 Task: Create Card Card0000000224 in Board Board0000000056 in Workspace WS0000000019 in Trello. Create Card Card0000000225 in Board Board0000000057 in Workspace WS0000000019 in Trello. Create Card Card0000000226 in Board Board0000000057 in Workspace WS0000000019 in Trello. Create Card Card0000000227 in Board Board0000000057 in Workspace WS0000000019 in Trello. Create Card Card0000000228 in Board Board0000000057 in Workspace WS0000000019 in Trello
Action: Mouse moved to (470, 487)
Screenshot: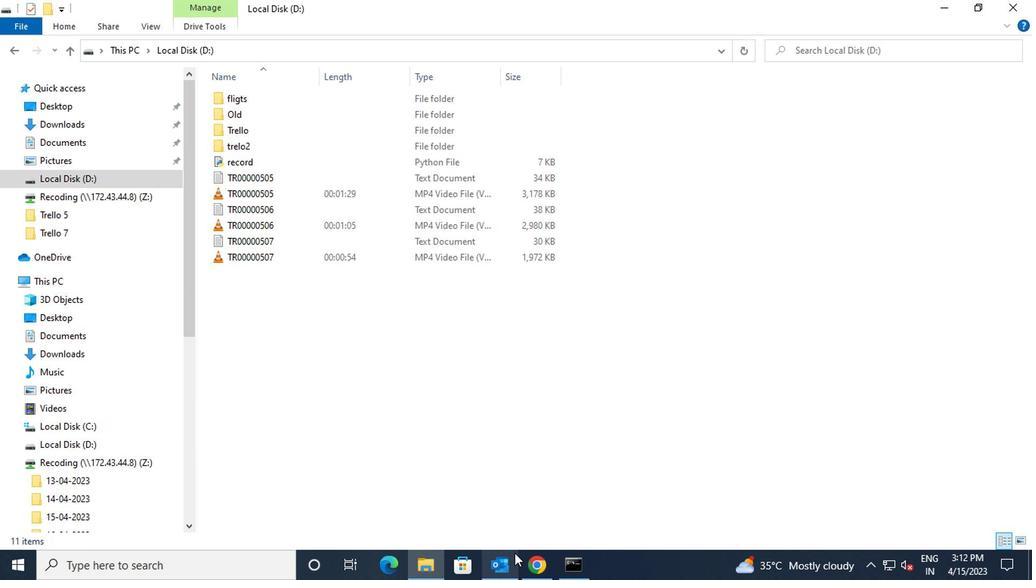 
Action: Mouse pressed left at (470, 487)
Screenshot: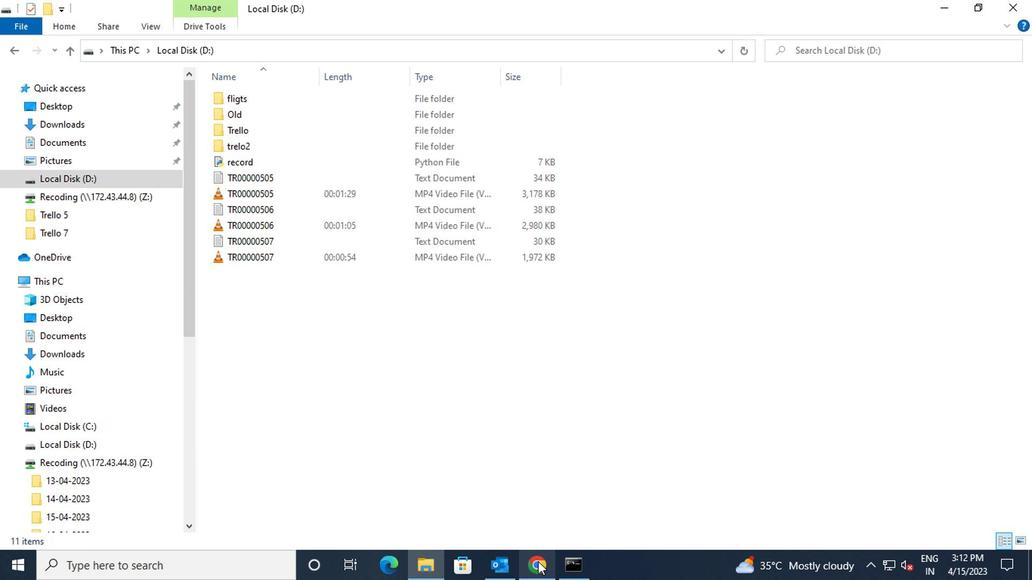 
Action: Mouse moved to (169, 345)
Screenshot: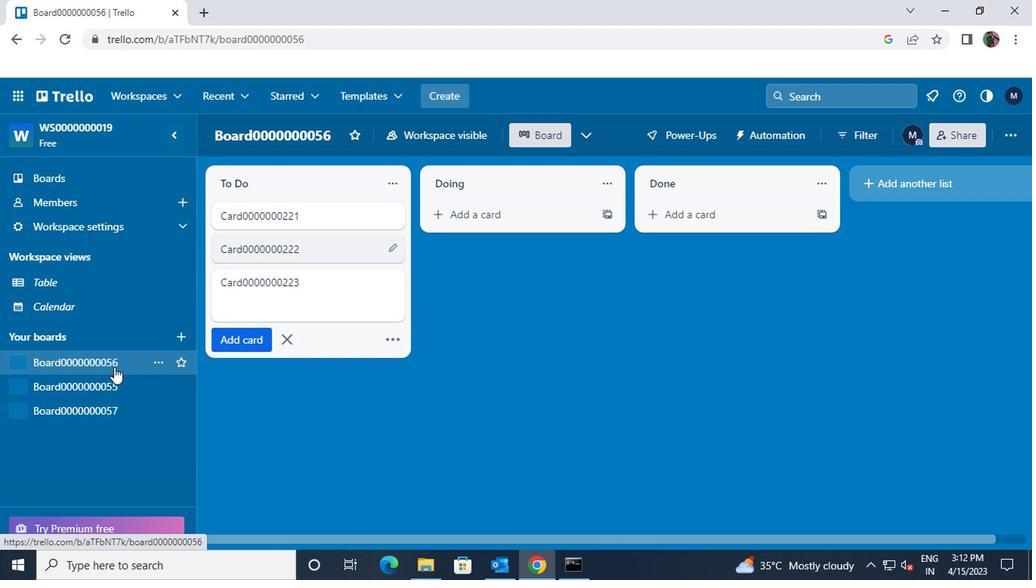 
Action: Mouse pressed left at (169, 345)
Screenshot: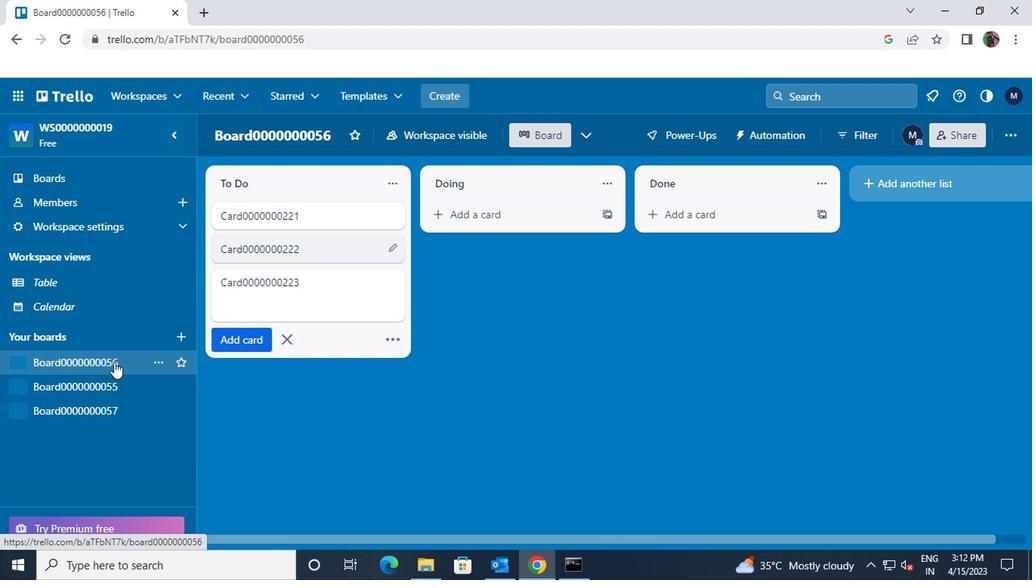 
Action: Mouse moved to (247, 311)
Screenshot: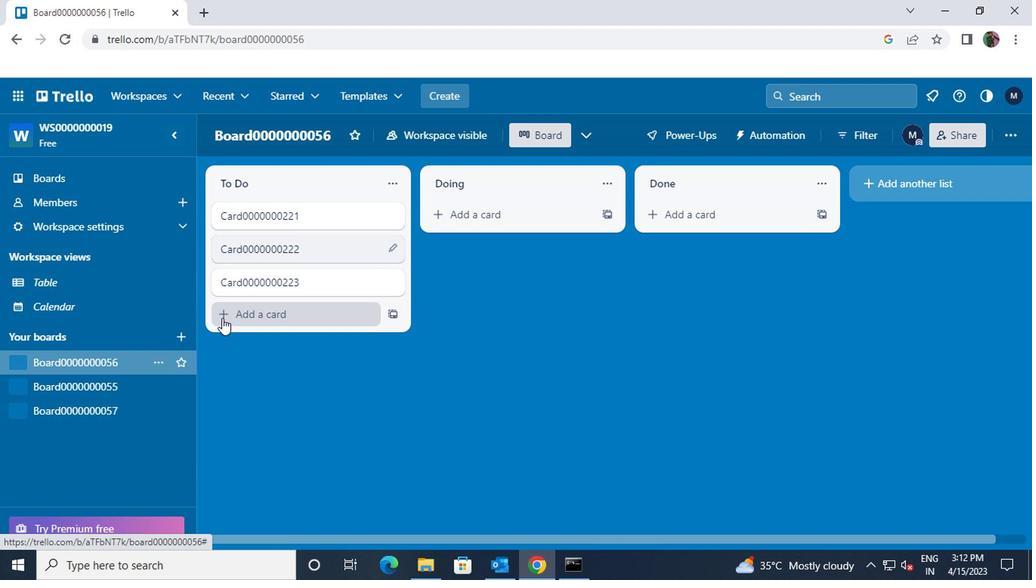 
Action: Mouse pressed left at (247, 311)
Screenshot: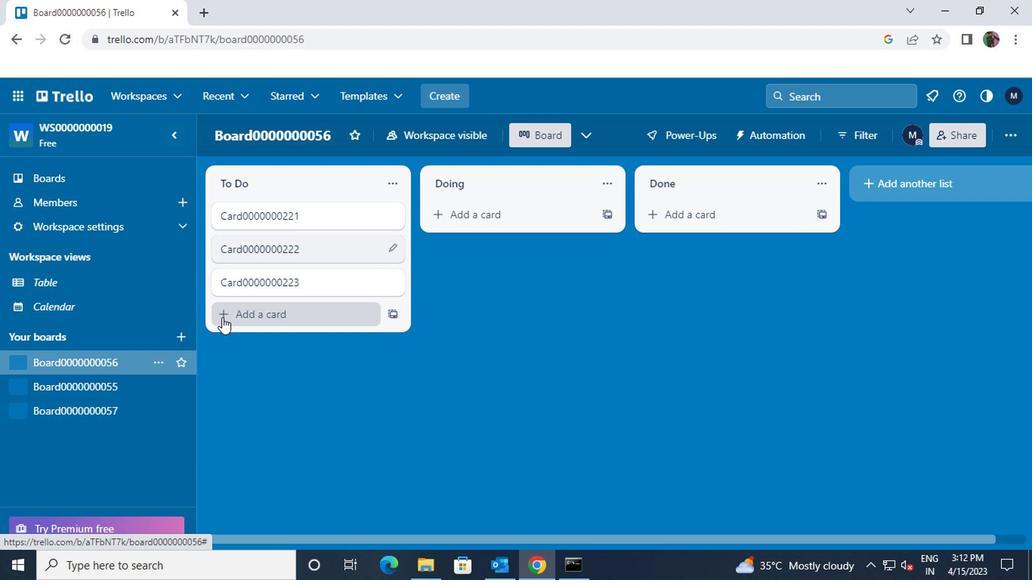 
Action: Mouse moved to (249, 309)
Screenshot: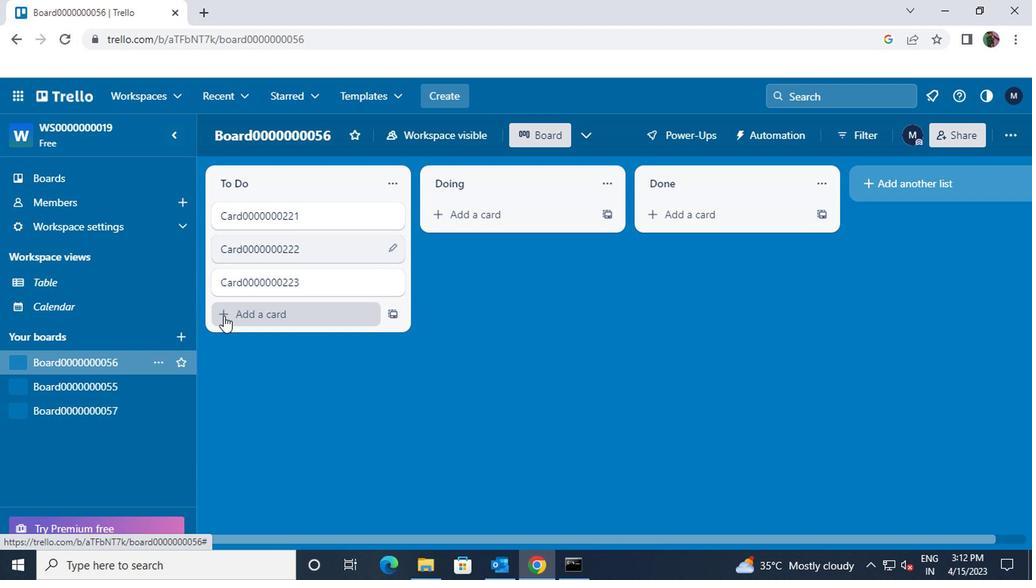 
Action: Key pressed <Key.shift><Key.shift><Key.shift><Key.shift><Key.shift><Key.shift><Key.shift><Key.shift>CARD0000000224
Screenshot: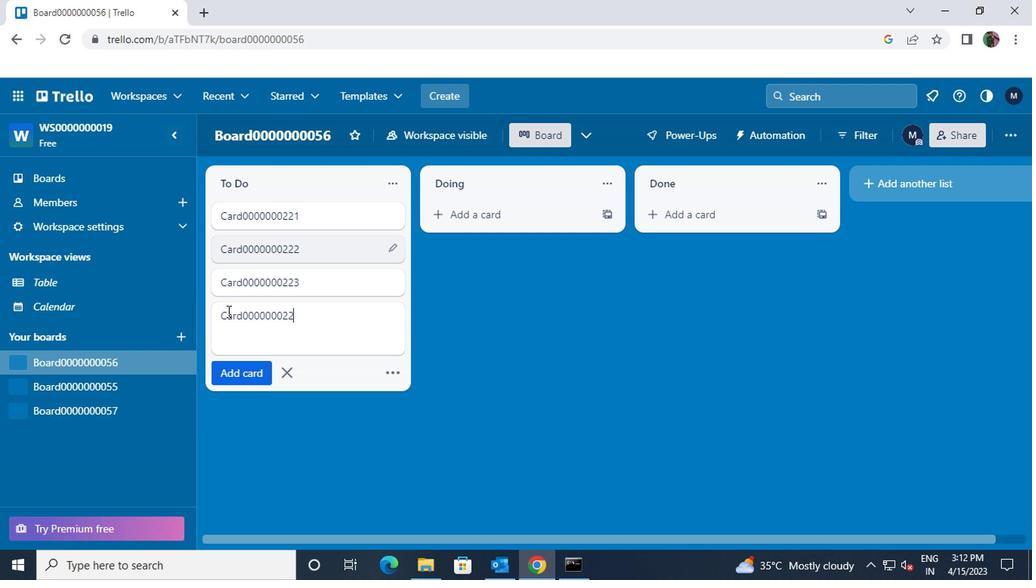 
Action: Mouse moved to (174, 376)
Screenshot: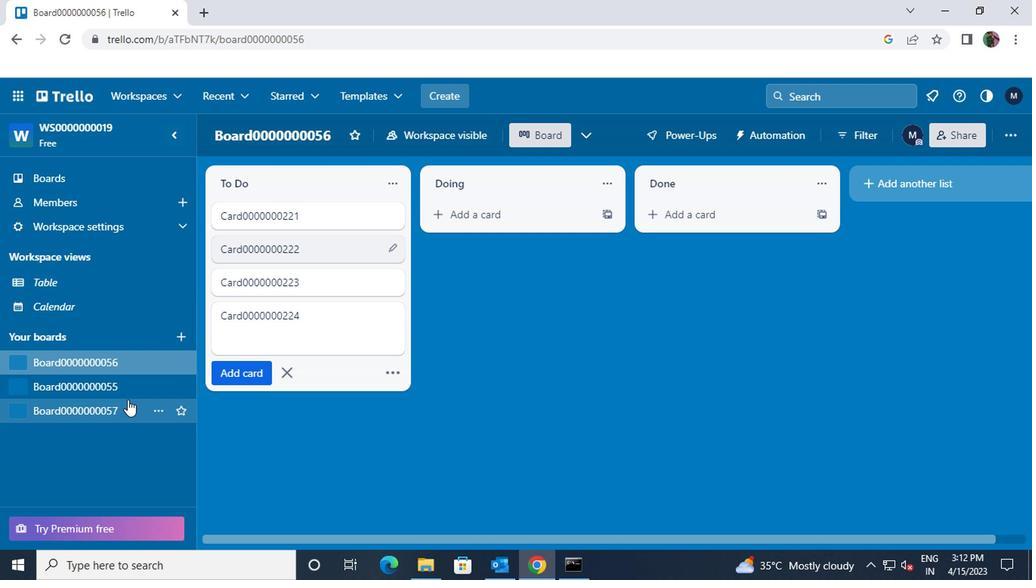 
Action: Mouse pressed left at (174, 376)
Screenshot: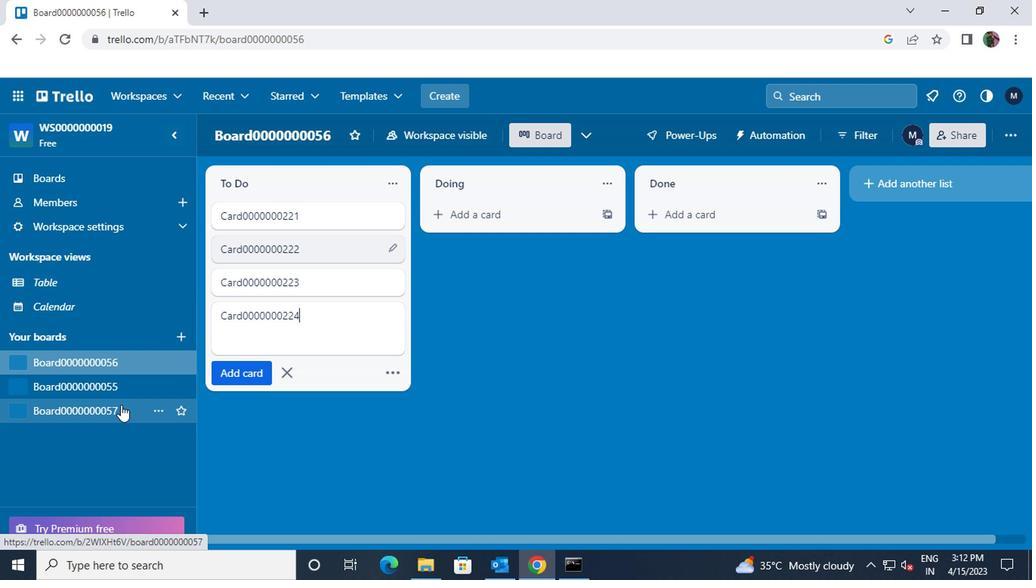 
Action: Mouse moved to (252, 242)
Screenshot: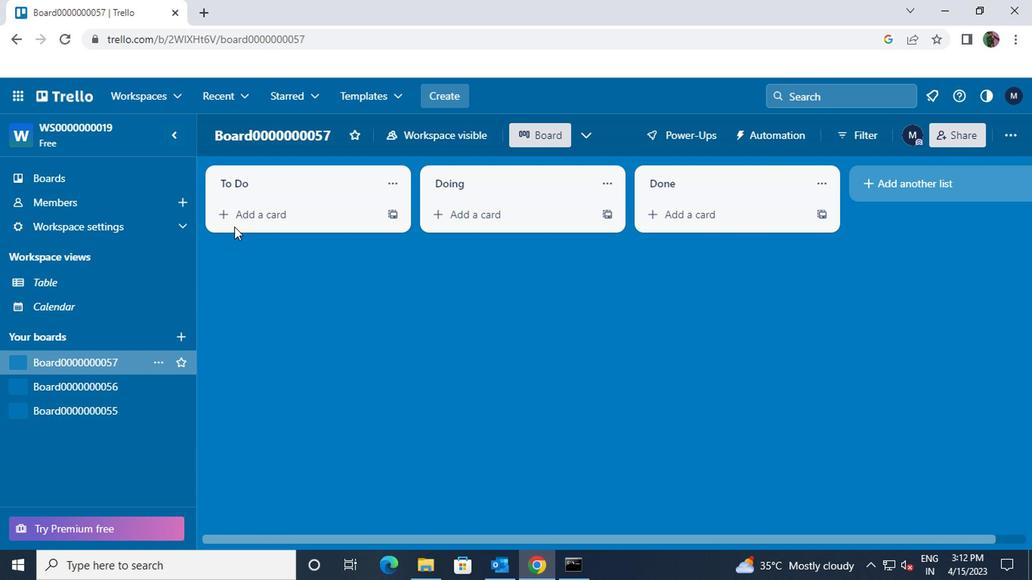 
Action: Mouse pressed left at (252, 242)
Screenshot: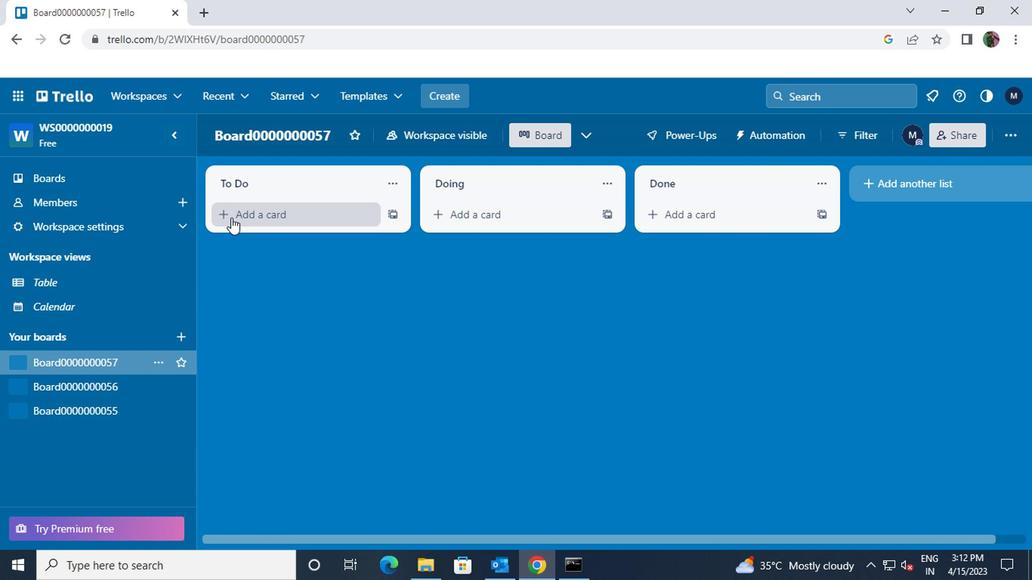
Action: Key pressed <Key.shift>CARD0000000225
Screenshot: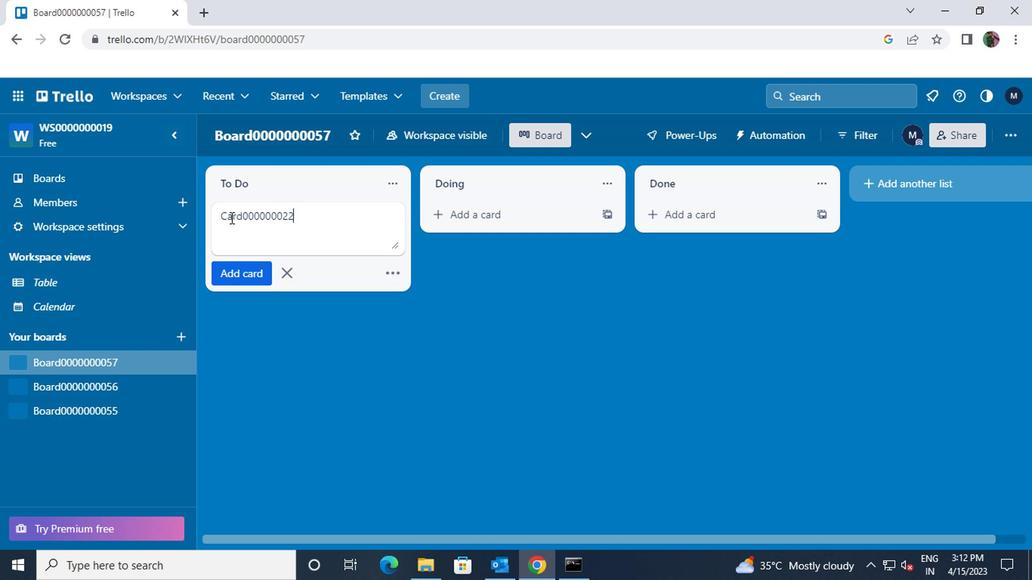 
Action: Mouse moved to (253, 284)
Screenshot: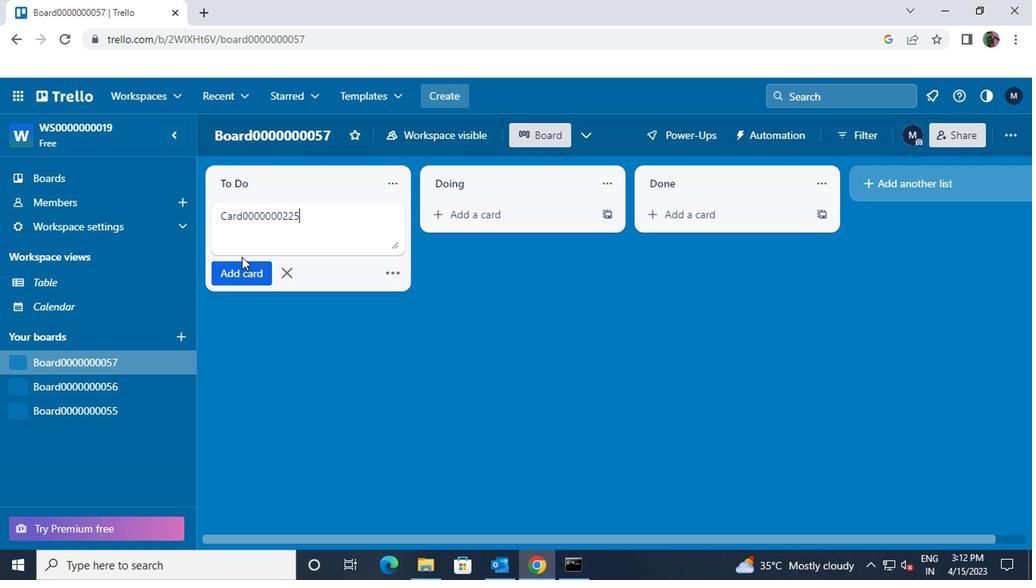 
Action: Mouse pressed left at (253, 284)
Screenshot: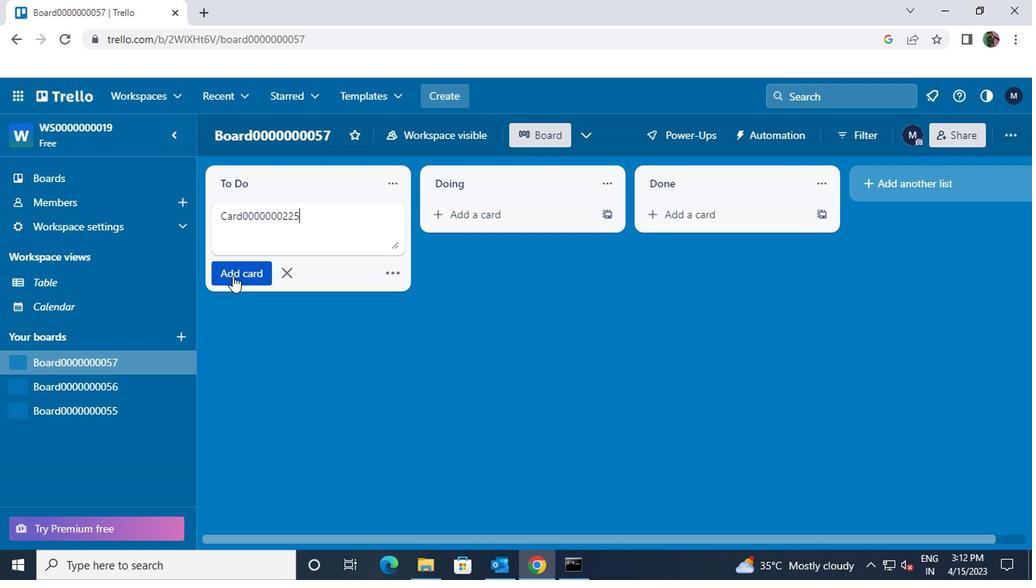 
Action: Mouse moved to (248, 270)
Screenshot: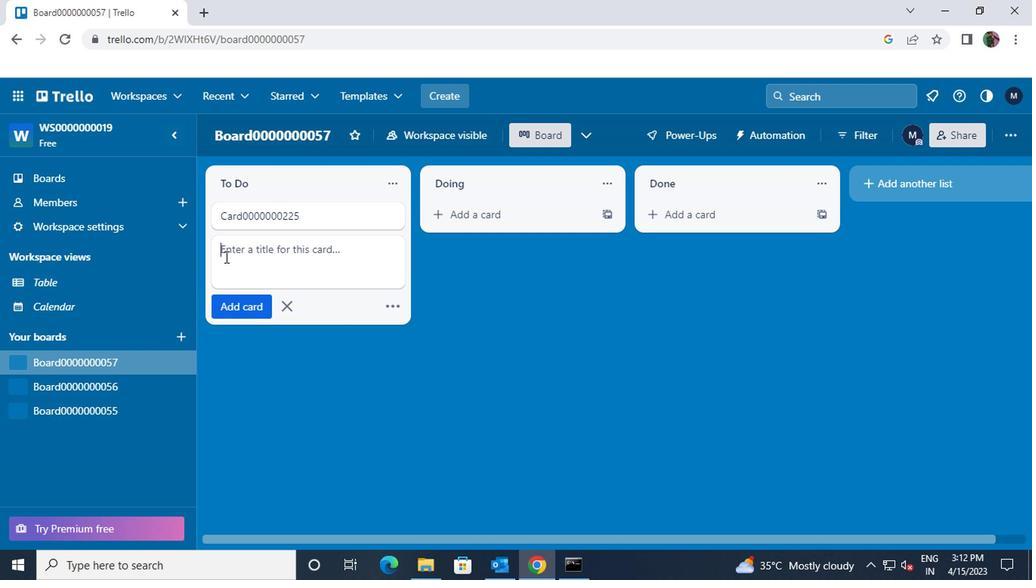 
Action: Key pressed <Key.shift>CARD0000000226
Screenshot: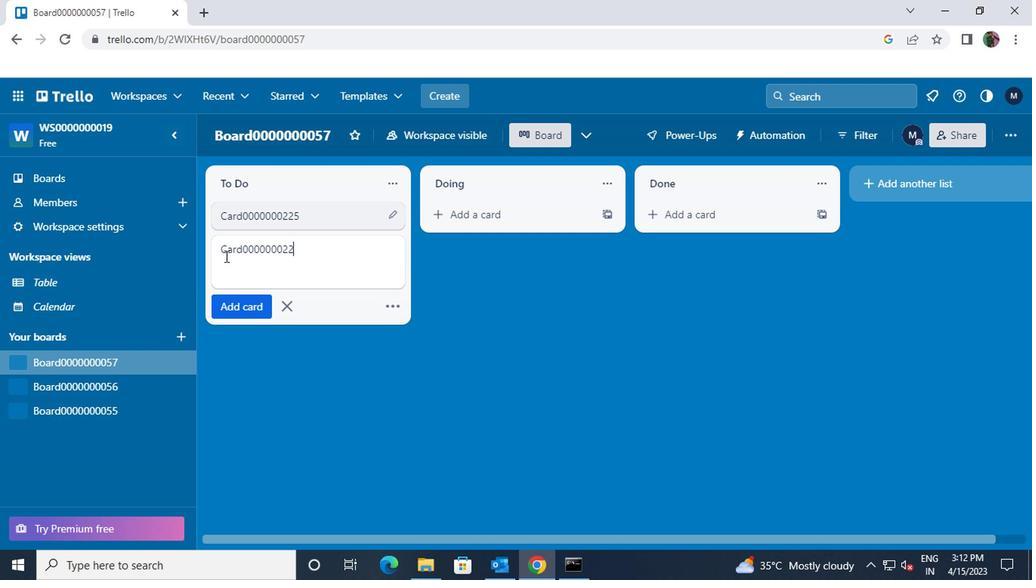 
Action: Mouse moved to (262, 301)
Screenshot: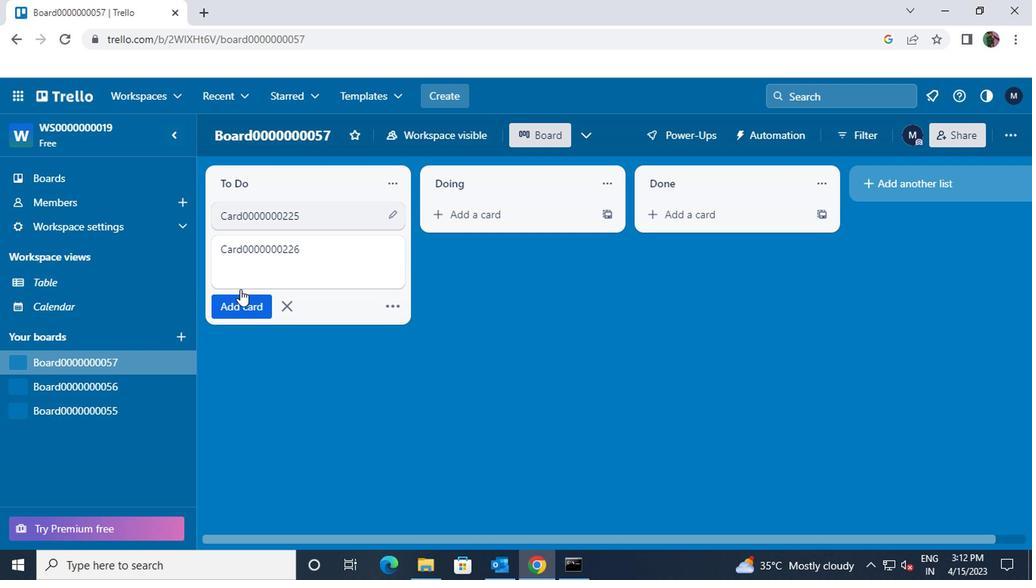 
Action: Mouse pressed left at (262, 301)
Screenshot: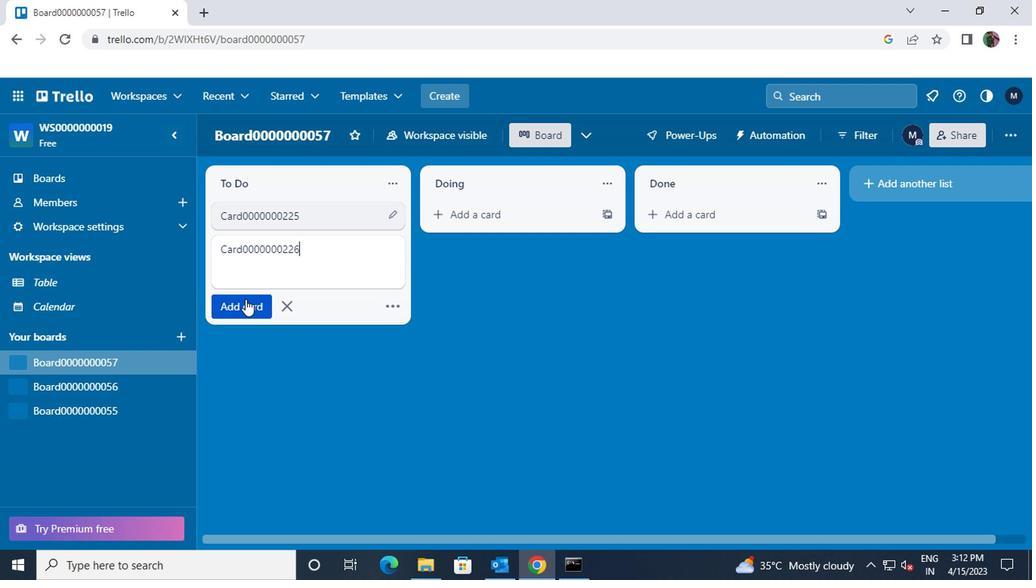
Action: Mouse moved to (260, 292)
Screenshot: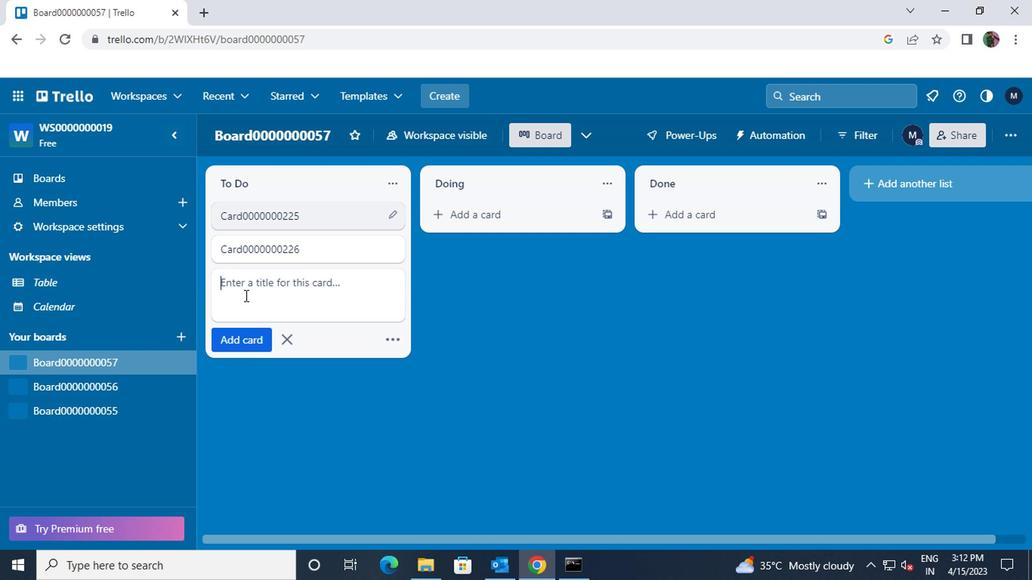 
Action: Key pressed <Key.shift>CARD0000000227
Screenshot: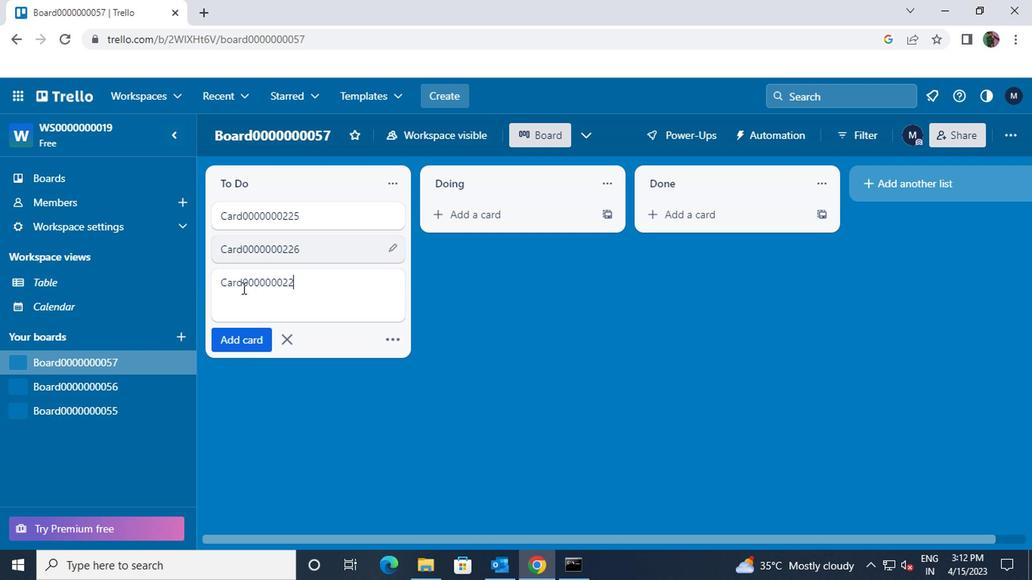 
Action: Mouse moved to (264, 324)
Screenshot: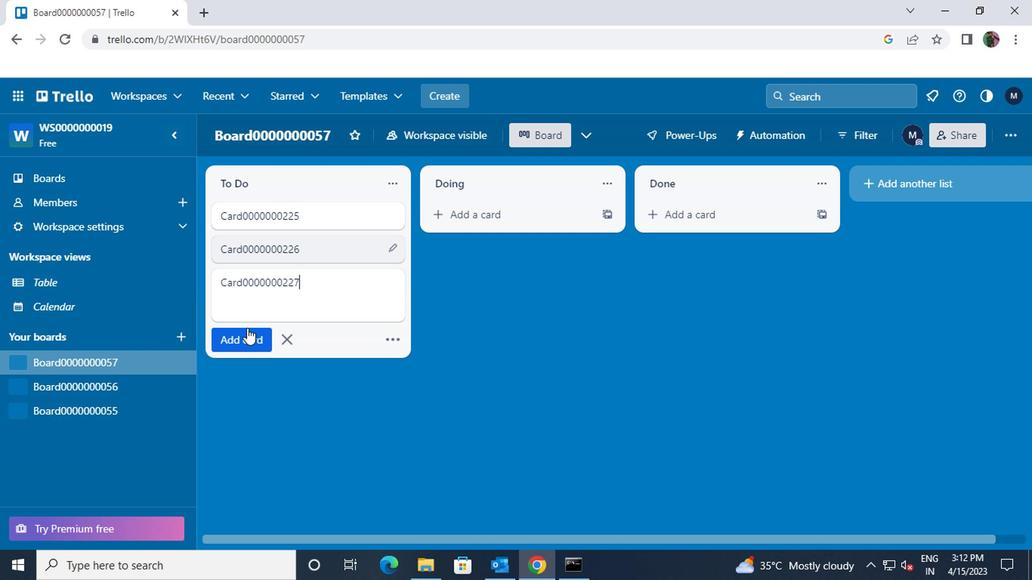 
Action: Mouse pressed left at (264, 324)
Screenshot: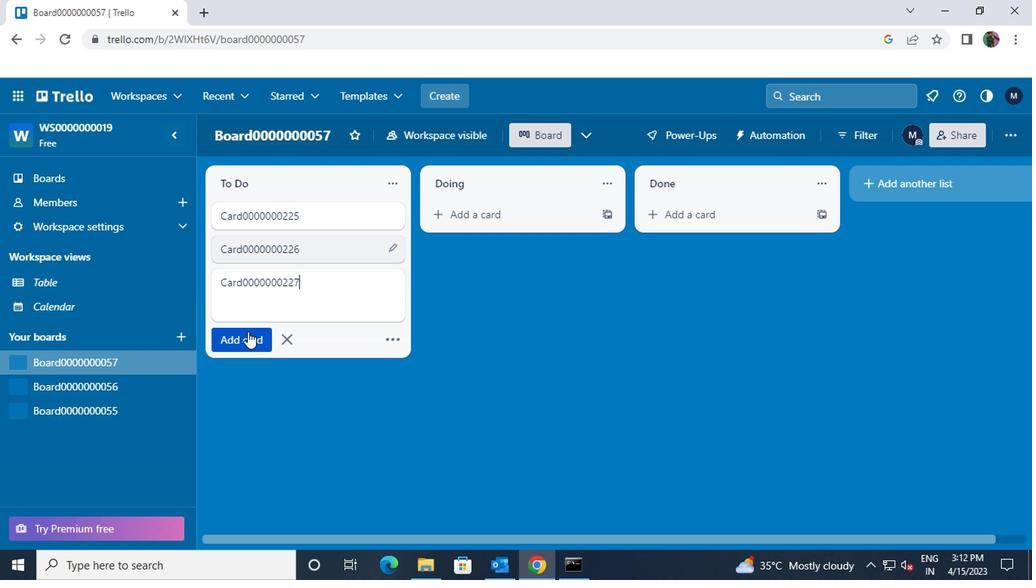 
Action: Mouse moved to (262, 316)
Screenshot: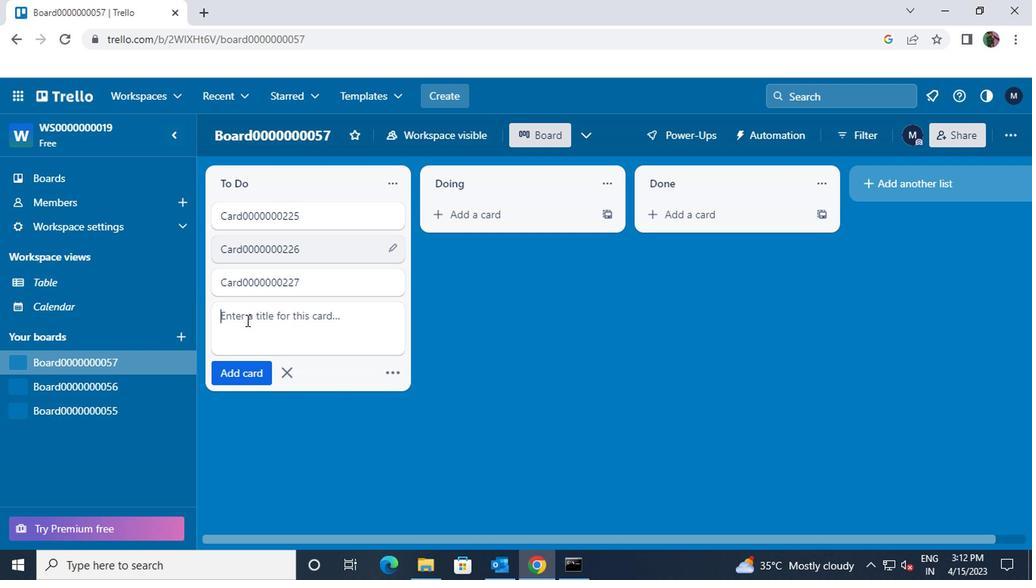 
Action: Key pressed CARD00000028
Screenshot: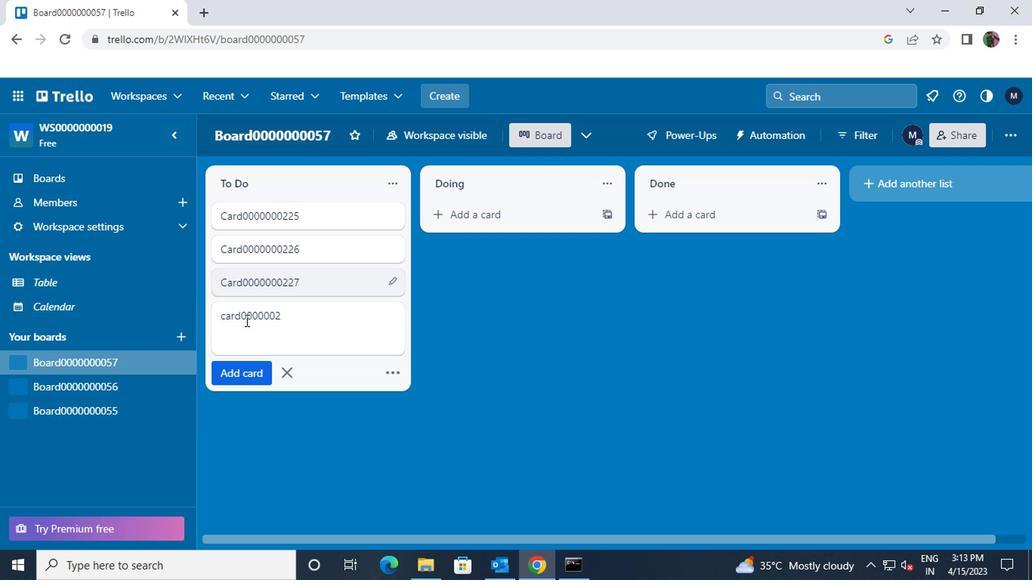 
Action: Mouse moved to (274, 353)
Screenshot: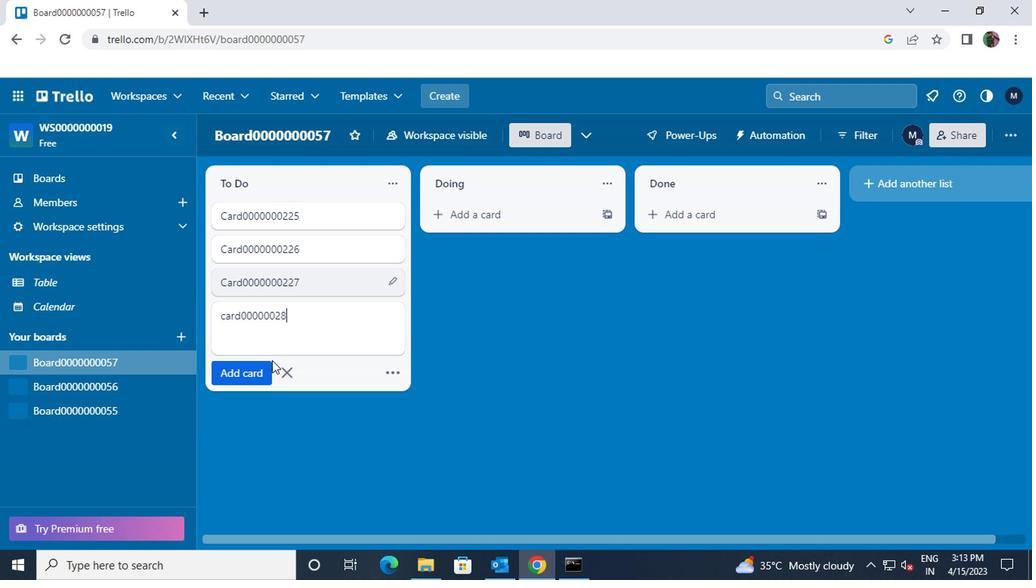 
Action: Mouse pressed left at (274, 353)
Screenshot: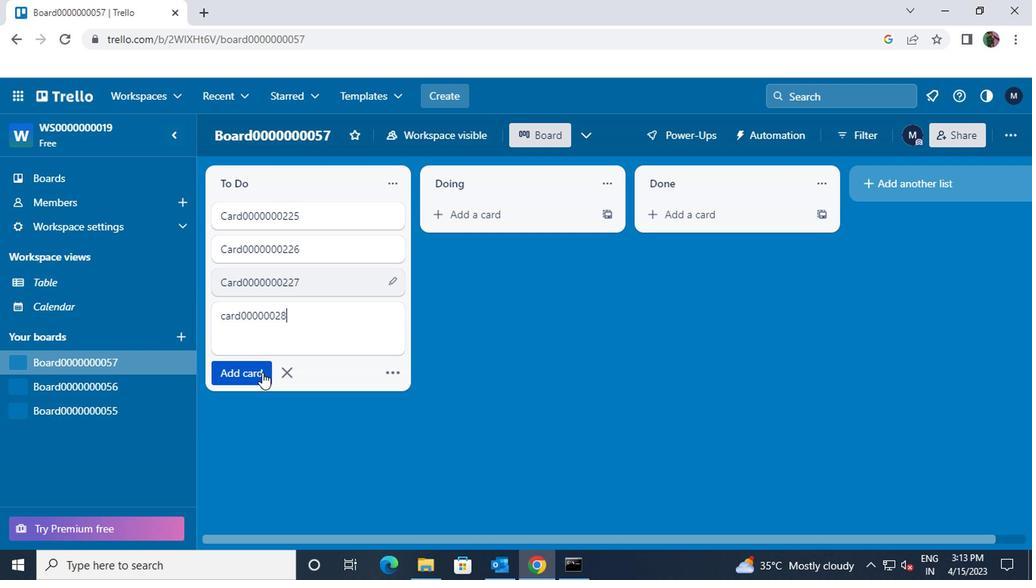 
